 Task: Add the task  Implement a new cloud-based environmental management system for a company to the section Hyperspace in the project BitTech and add a Due Date to the respective task as 2023/08/12
Action: Mouse moved to (586, 273)
Screenshot: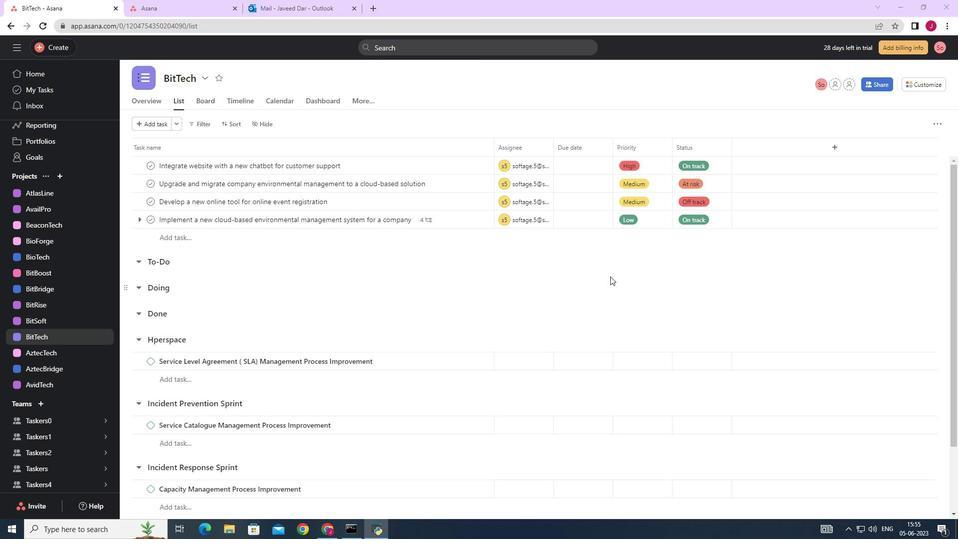 
Action: Mouse scrolled (587, 272) with delta (0, 0)
Screenshot: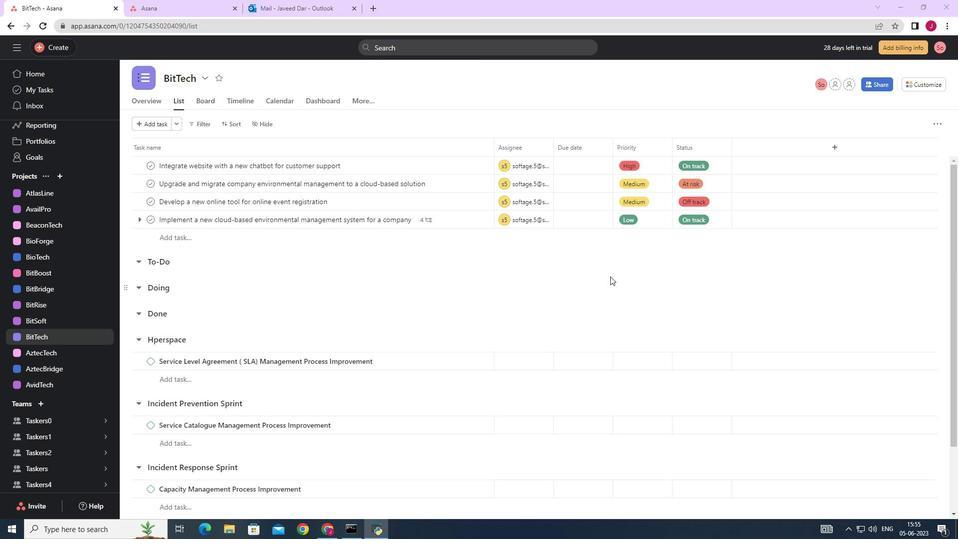 
Action: Mouse scrolled (586, 272) with delta (0, 0)
Screenshot: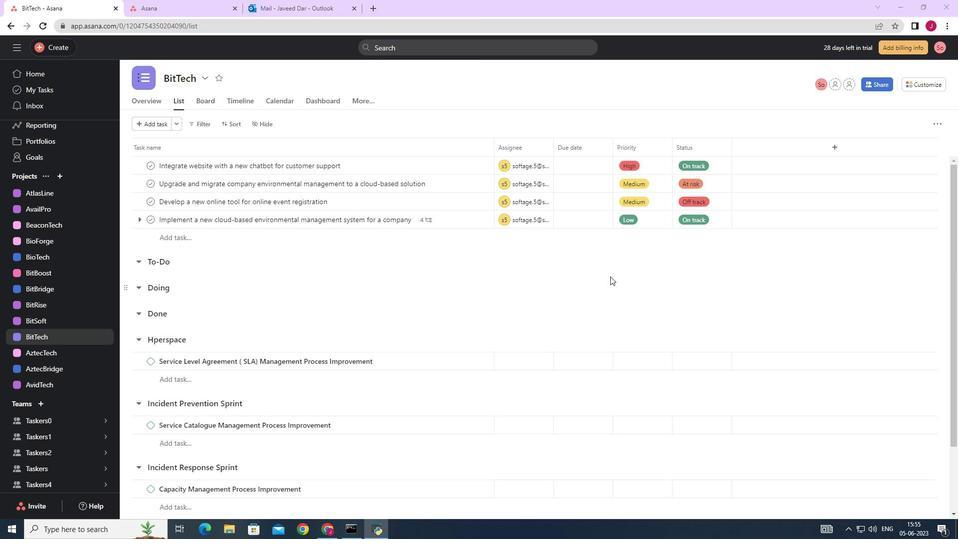
Action: Mouse scrolled (586, 272) with delta (0, 0)
Screenshot: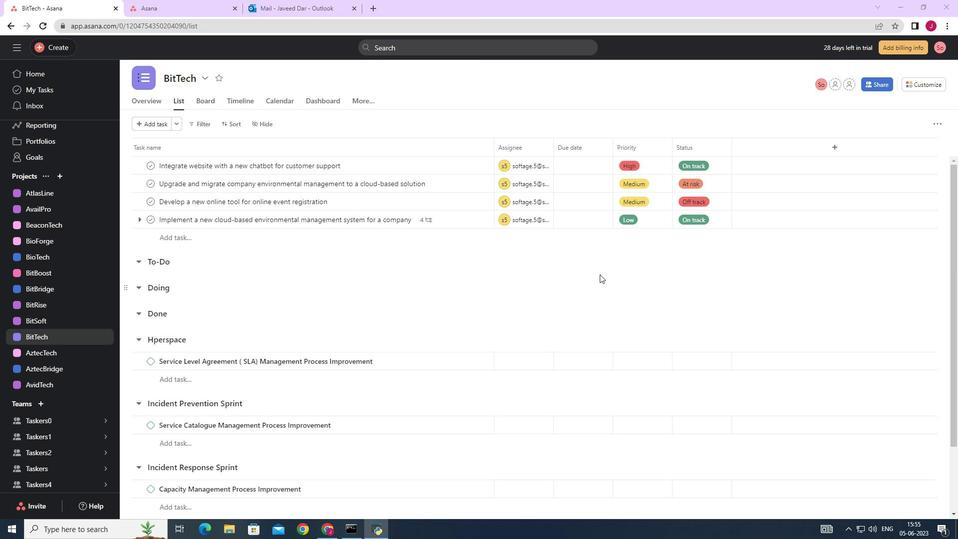 
Action: Mouse moved to (586, 273)
Screenshot: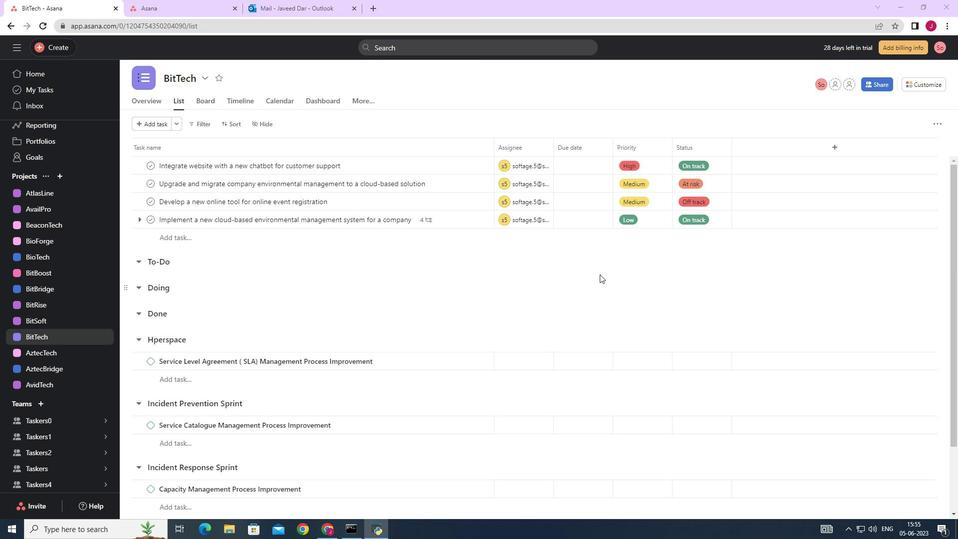 
Action: Mouse scrolled (586, 272) with delta (0, 0)
Screenshot: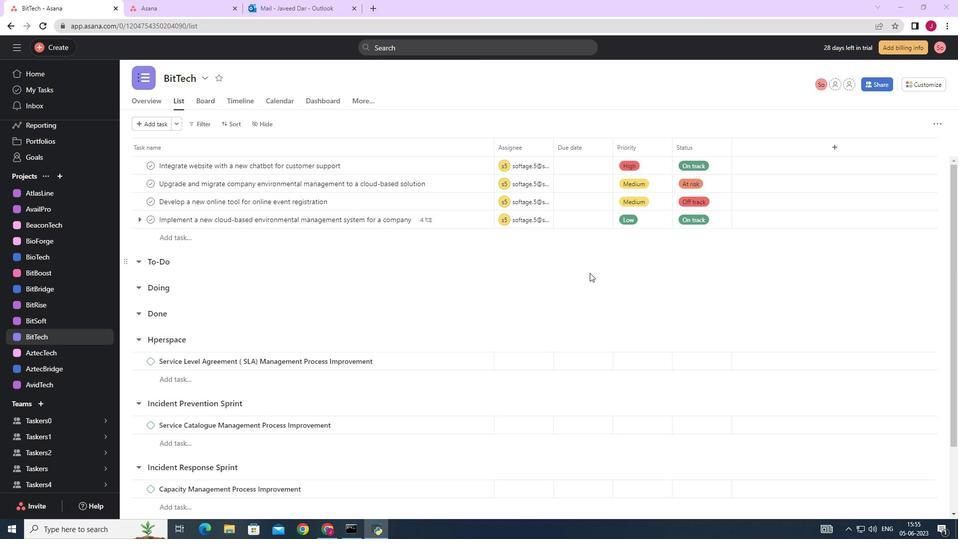 
Action: Mouse moved to (479, 280)
Screenshot: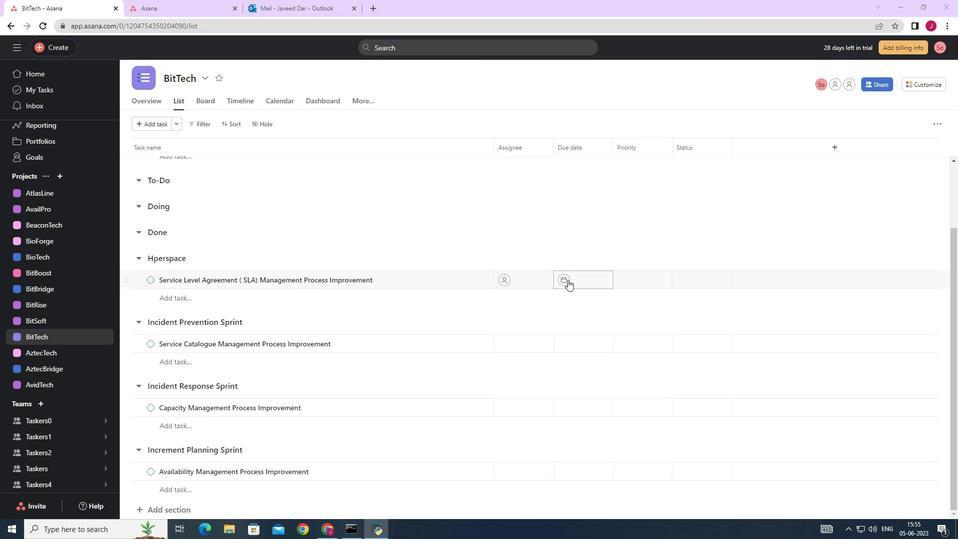 
Action: Mouse scrolled (479, 280) with delta (0, 0)
Screenshot: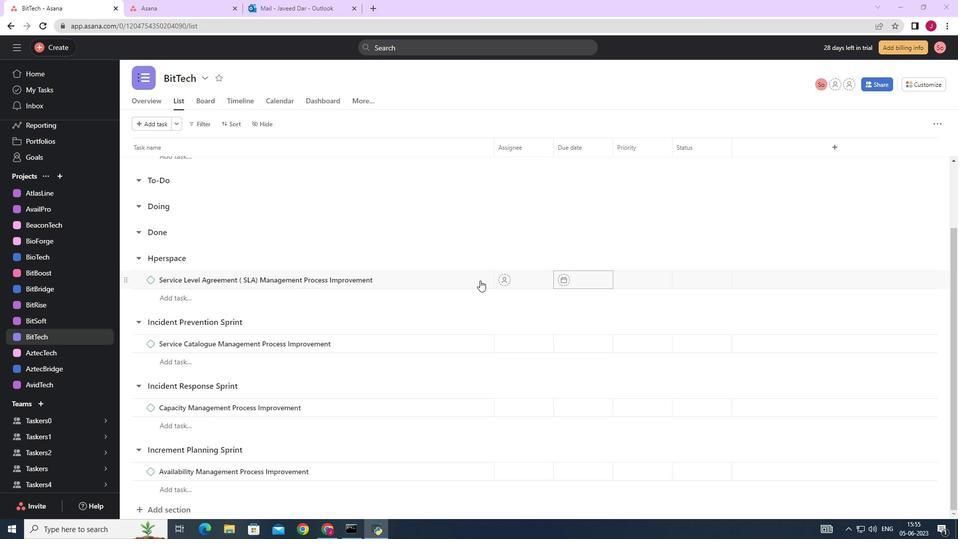 
Action: Mouse scrolled (479, 280) with delta (0, 0)
Screenshot: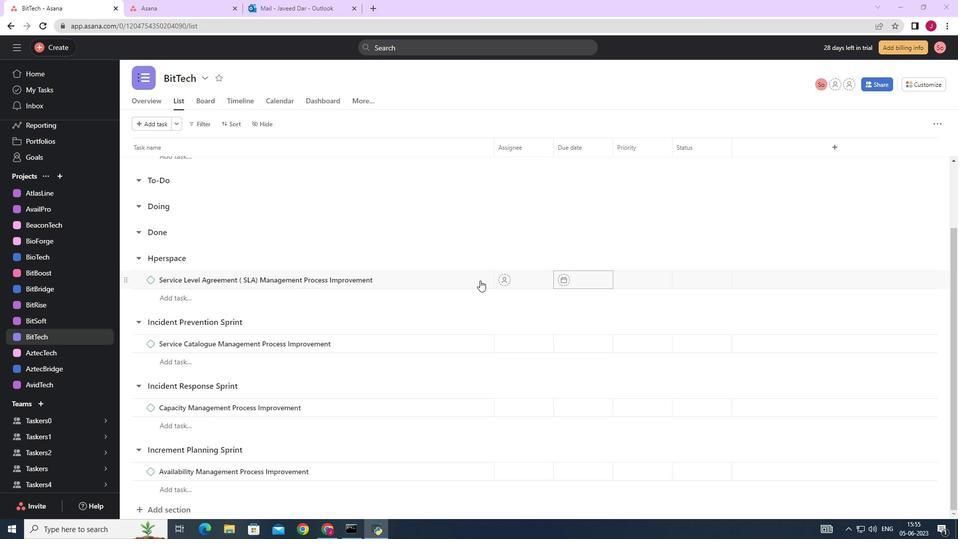 
Action: Mouse scrolled (479, 280) with delta (0, 0)
Screenshot: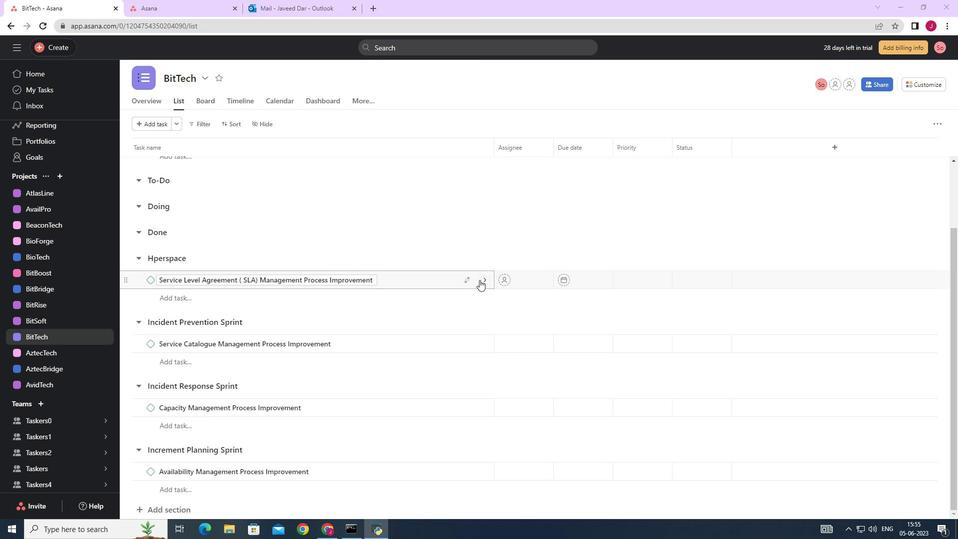 
Action: Mouse moved to (467, 222)
Screenshot: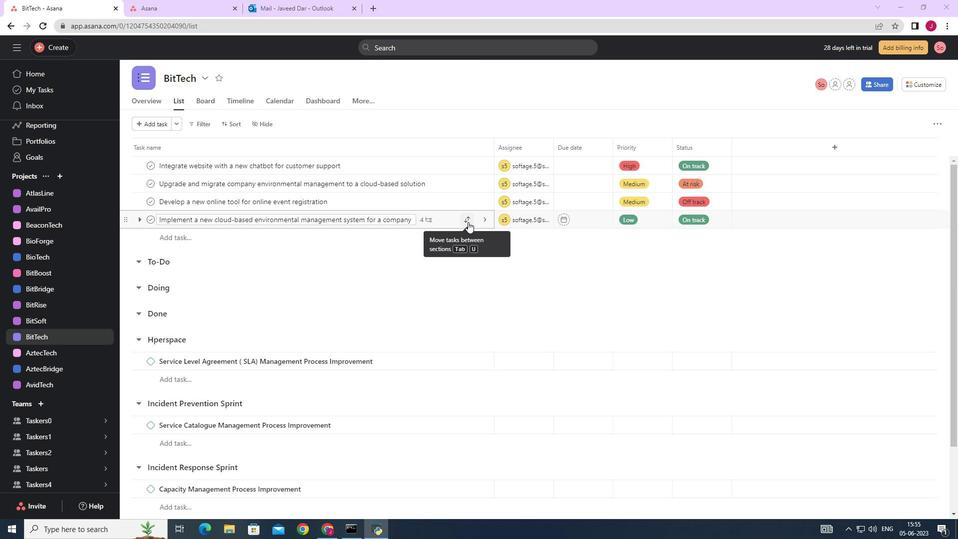 
Action: Mouse pressed left at (467, 222)
Screenshot: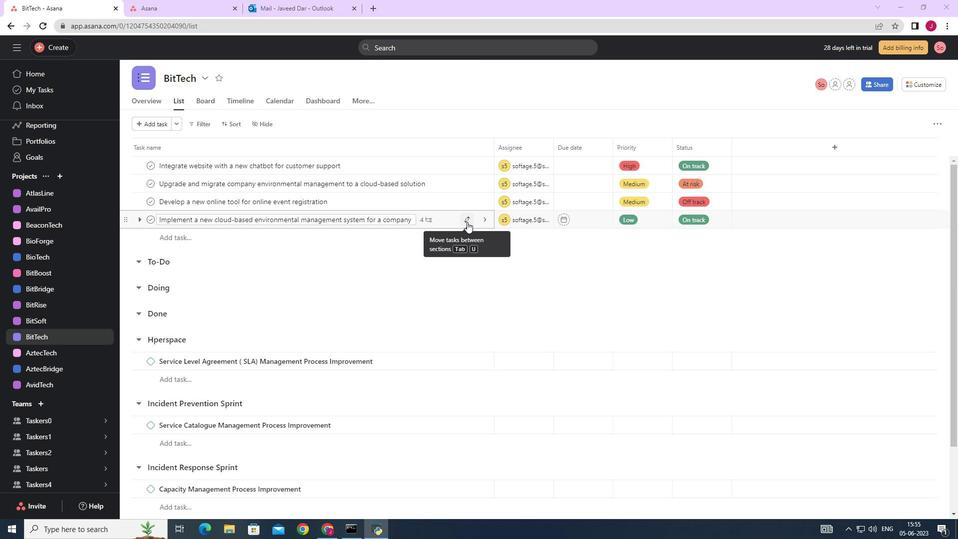 
Action: Mouse moved to (412, 332)
Screenshot: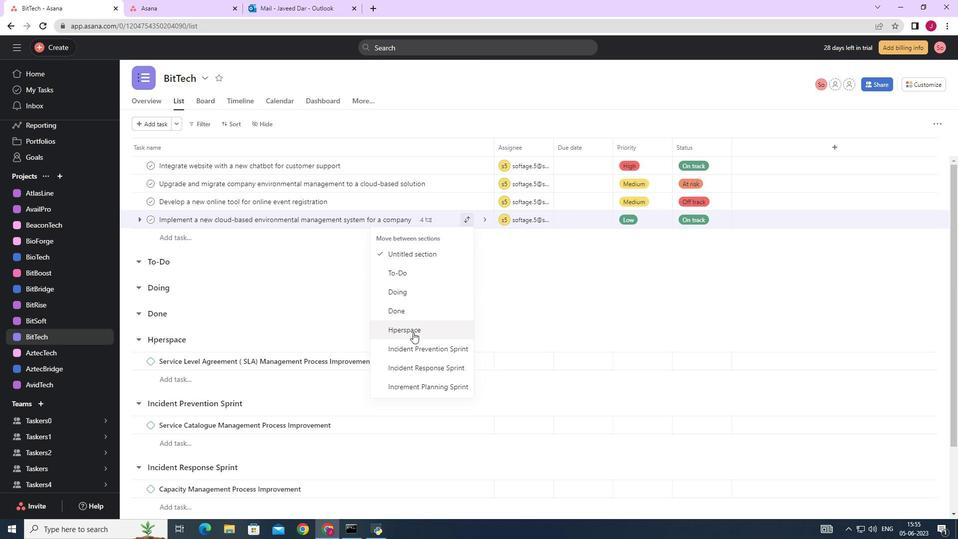
Action: Mouse pressed left at (412, 332)
Screenshot: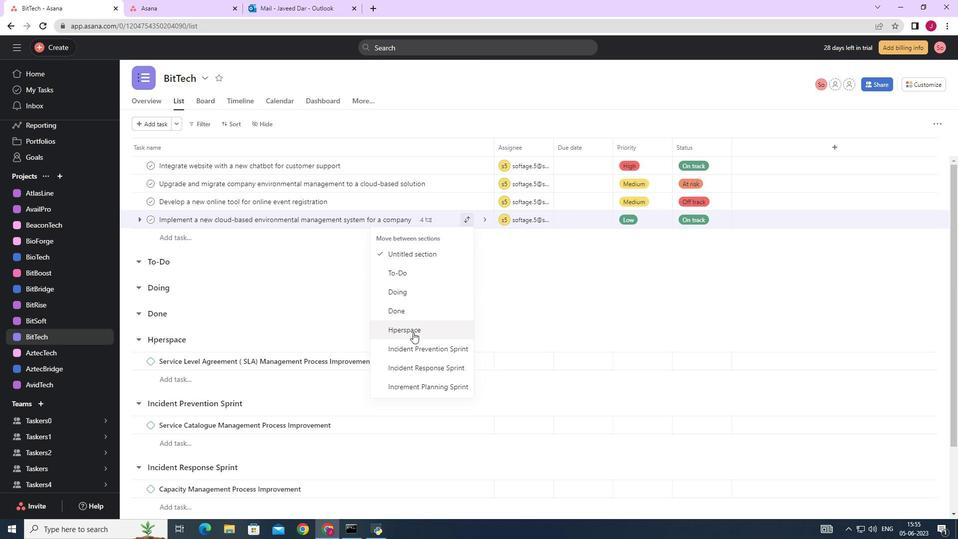 
Action: Mouse moved to (589, 345)
Screenshot: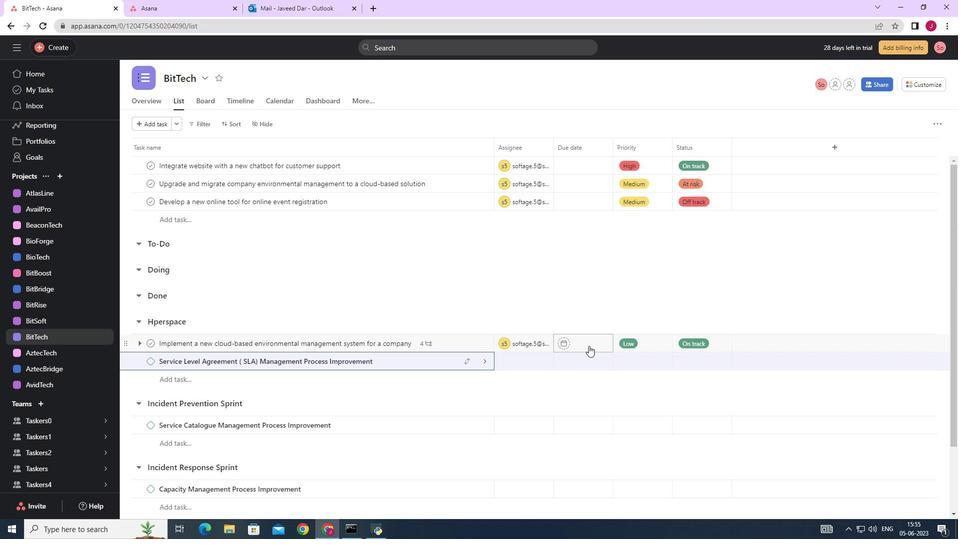 
Action: Mouse pressed left at (589, 345)
Screenshot: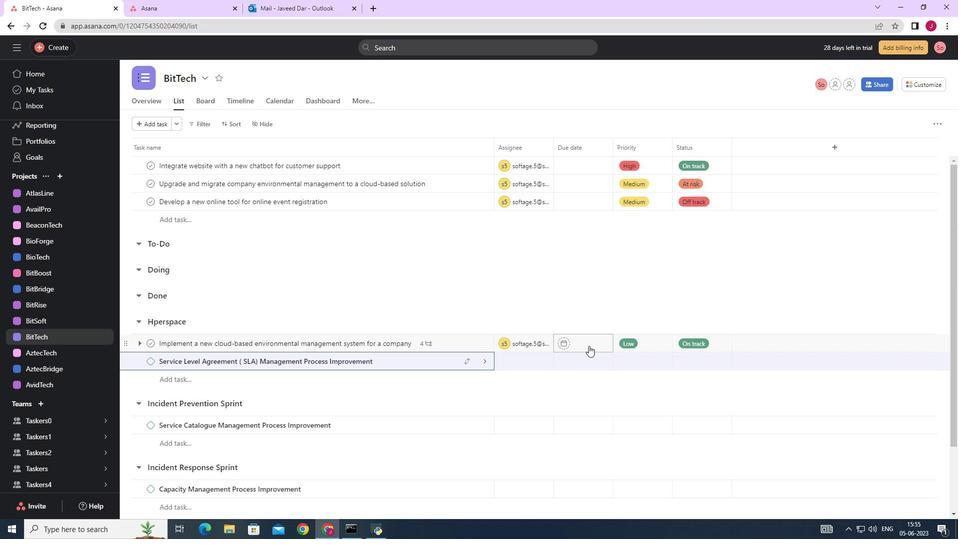 
Action: Mouse moved to (682, 185)
Screenshot: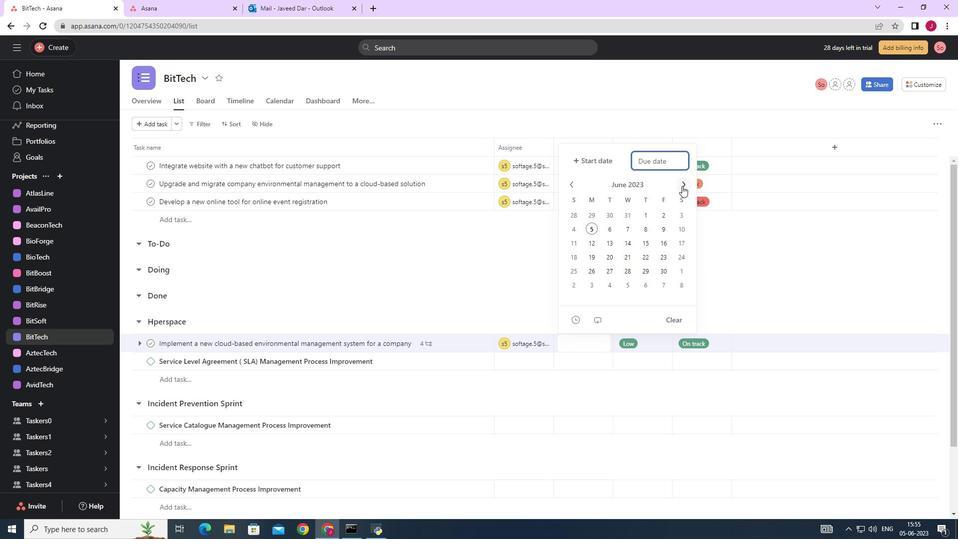 
Action: Mouse pressed left at (682, 185)
Screenshot: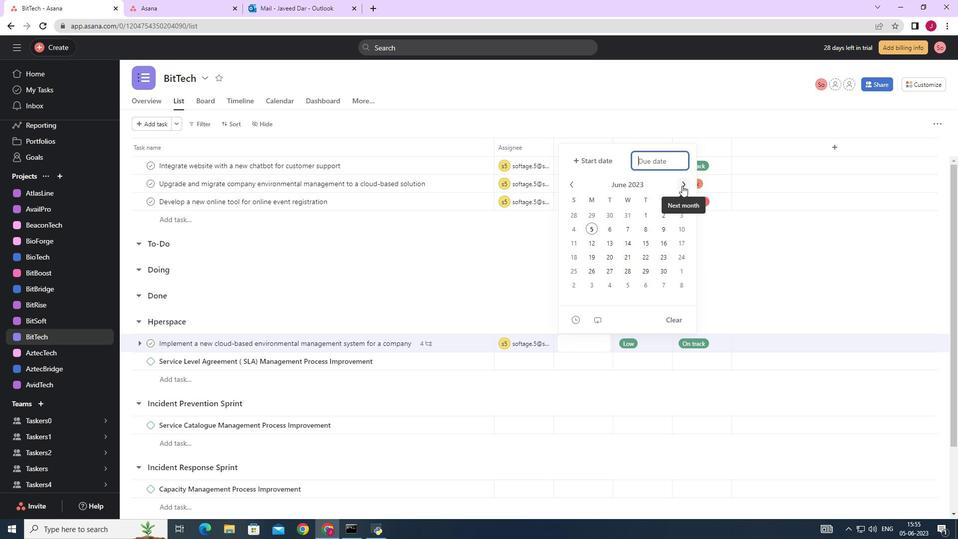 
Action: Mouse pressed left at (682, 185)
Screenshot: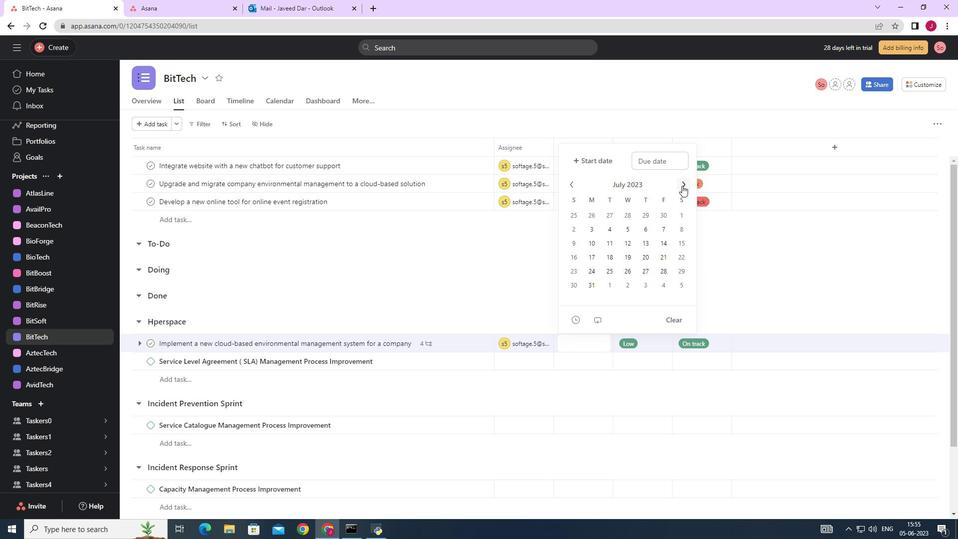 
Action: Mouse pressed left at (682, 185)
Screenshot: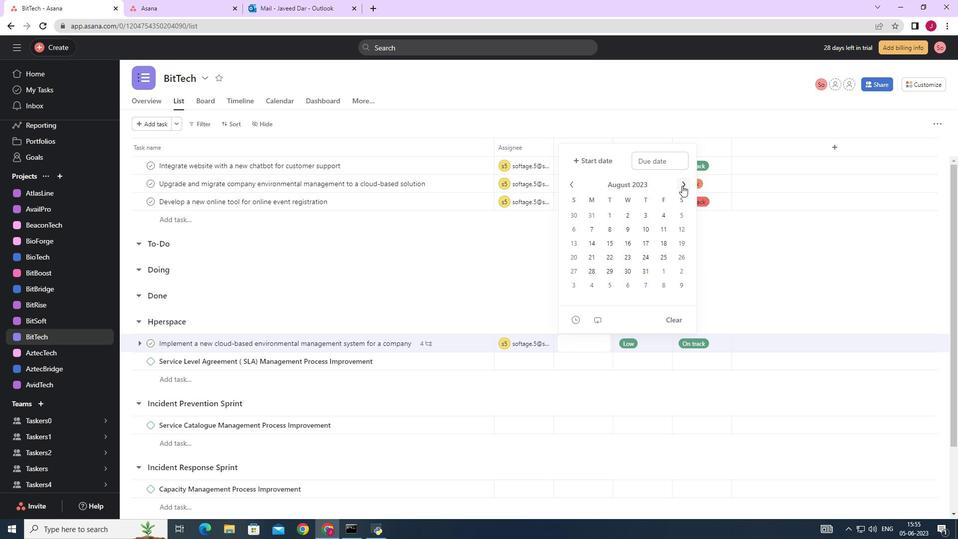 
Action: Mouse pressed left at (682, 185)
Screenshot: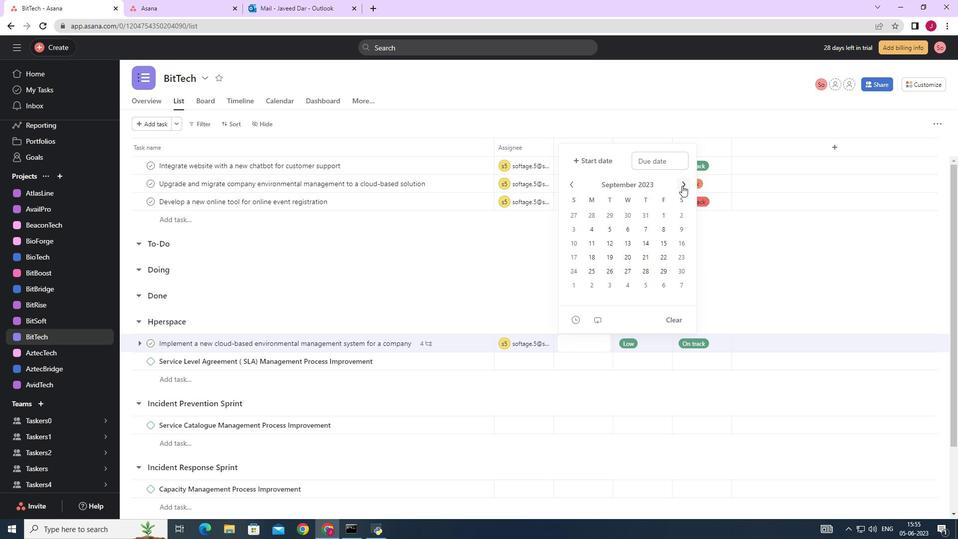 
Action: Mouse moved to (570, 183)
Screenshot: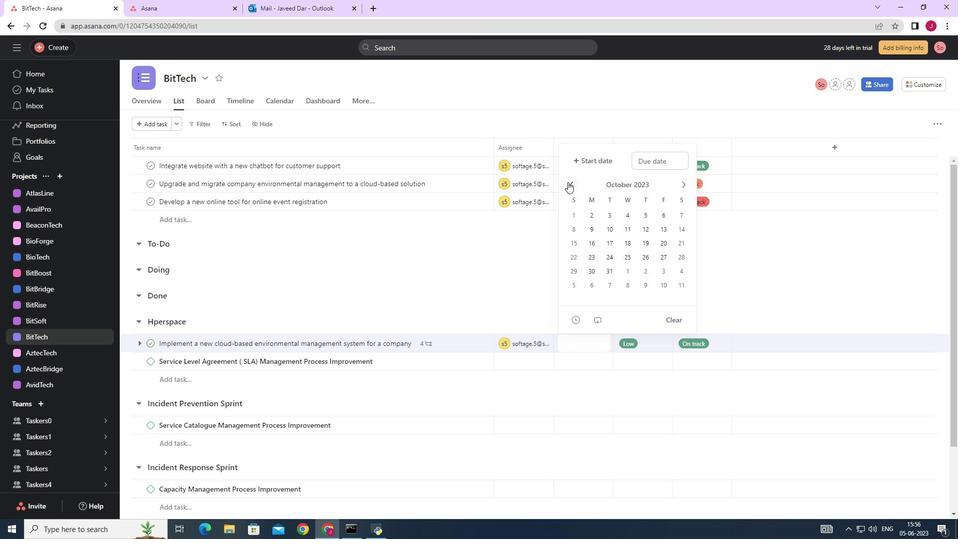 
Action: Mouse pressed left at (570, 183)
Screenshot: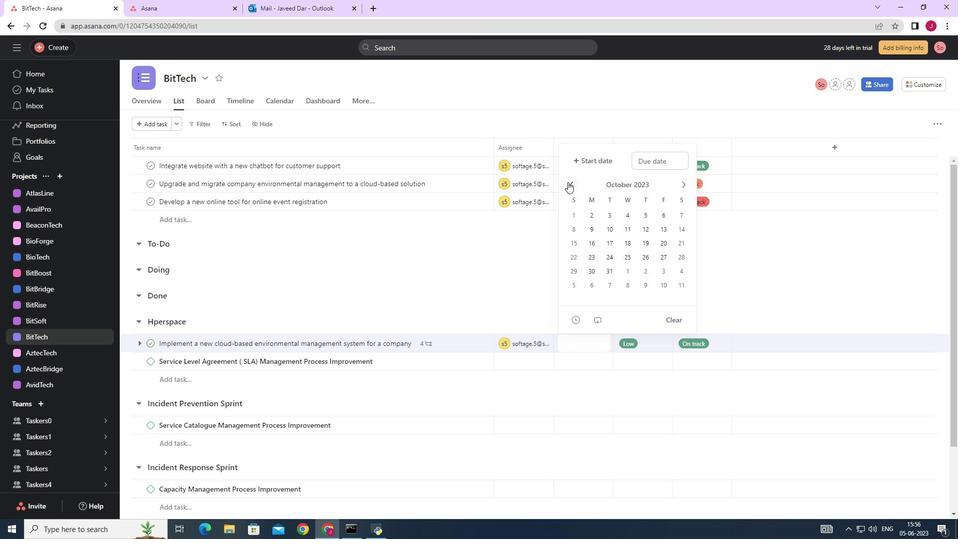 
Action: Mouse moved to (572, 185)
Screenshot: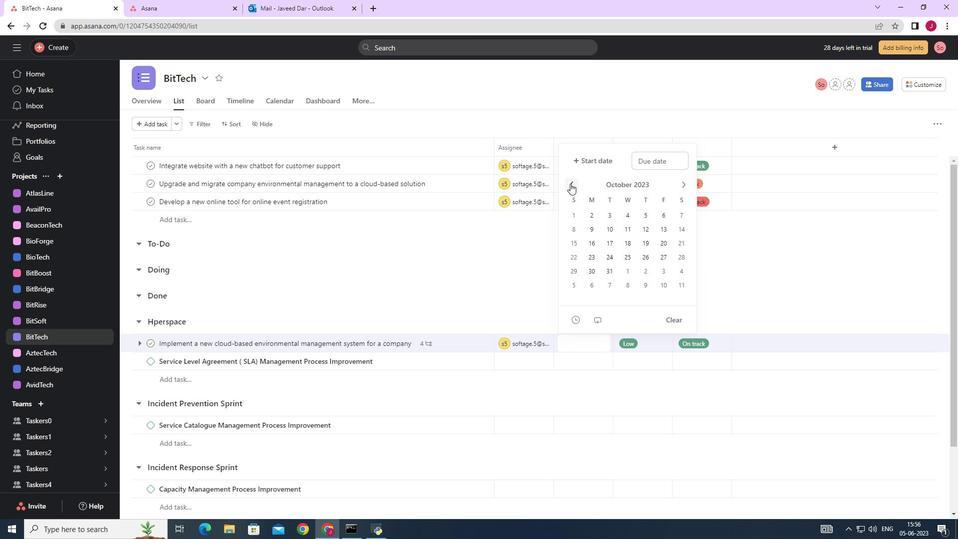 
Action: Mouse pressed left at (572, 185)
Screenshot: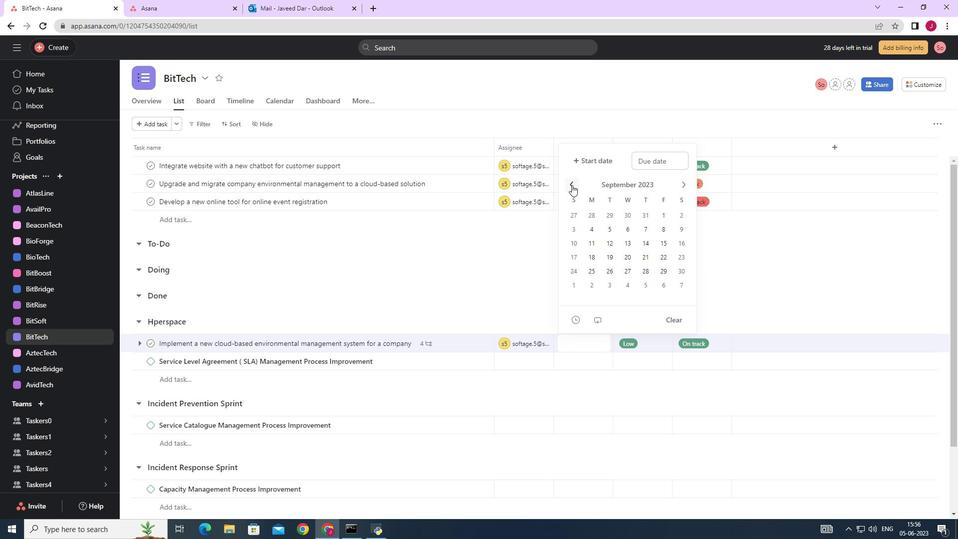 
Action: Mouse moved to (682, 228)
Screenshot: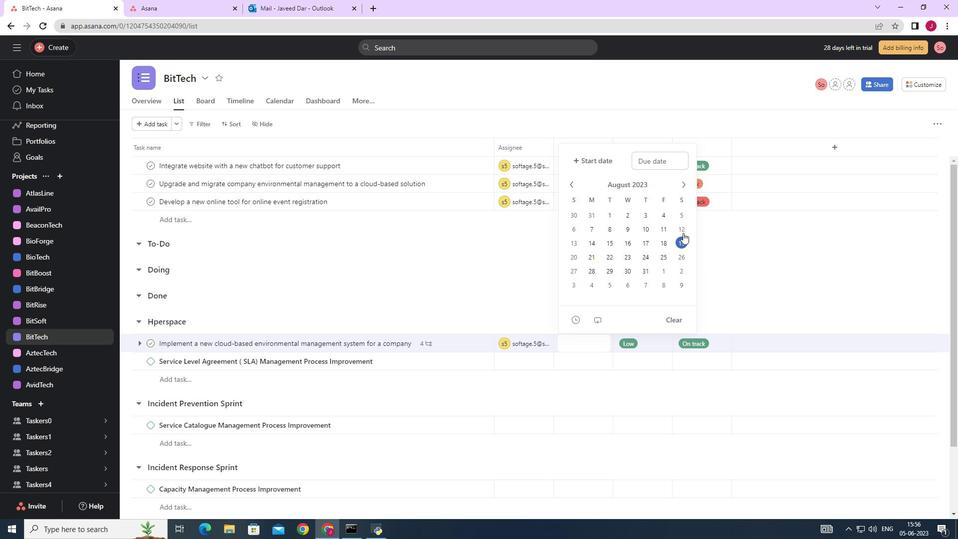 
Action: Mouse pressed left at (682, 228)
Screenshot: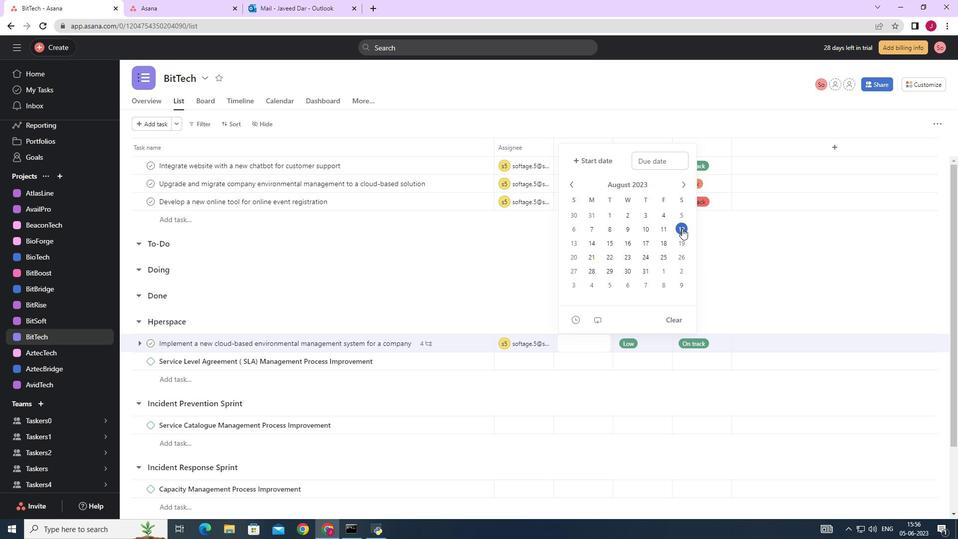 
Action: Mouse moved to (743, 252)
Screenshot: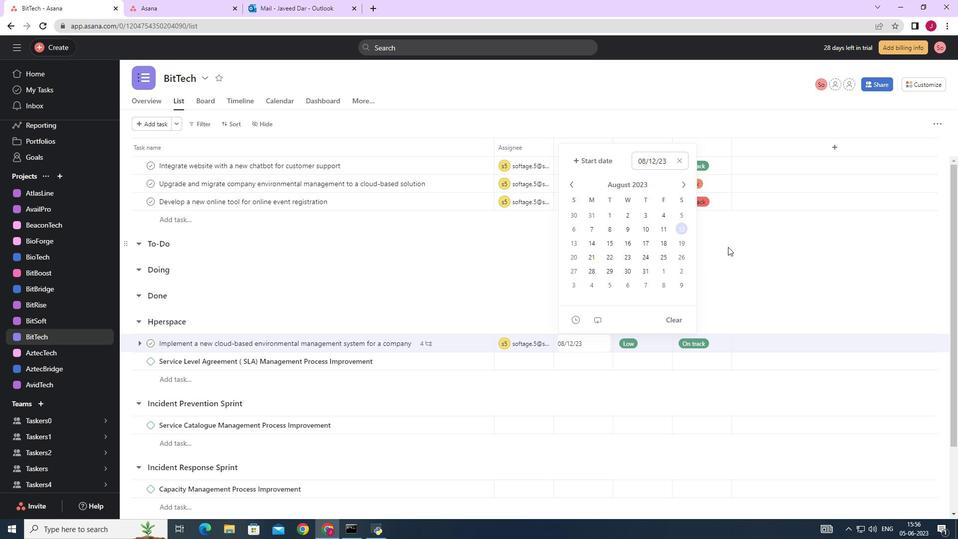 
Action: Mouse pressed left at (743, 252)
Screenshot: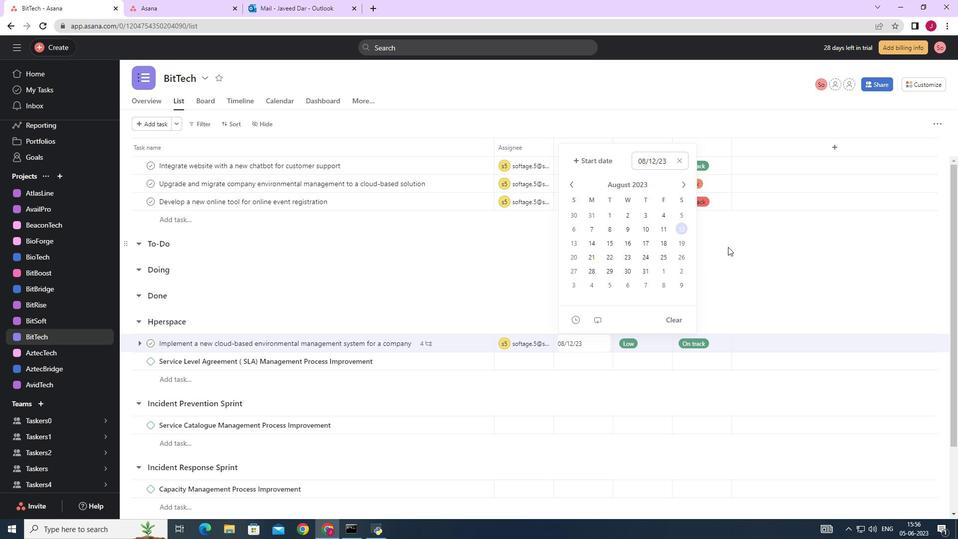 
Action: Mouse moved to (743, 252)
Screenshot: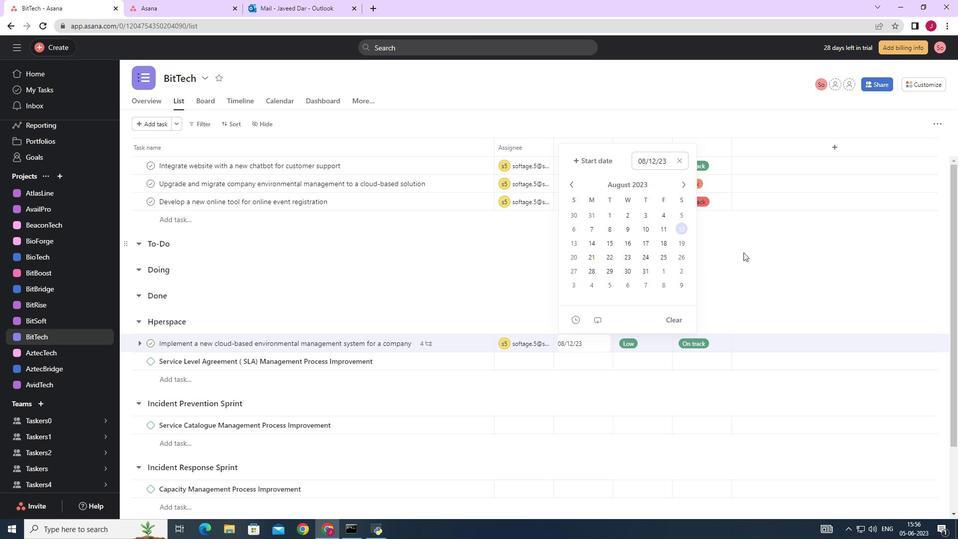 
